 Task: Create a section Localization Testing Sprint and in the section, add a milestone HIPAA Compliance in the project BroaderVision
Action: Mouse moved to (201, 353)
Screenshot: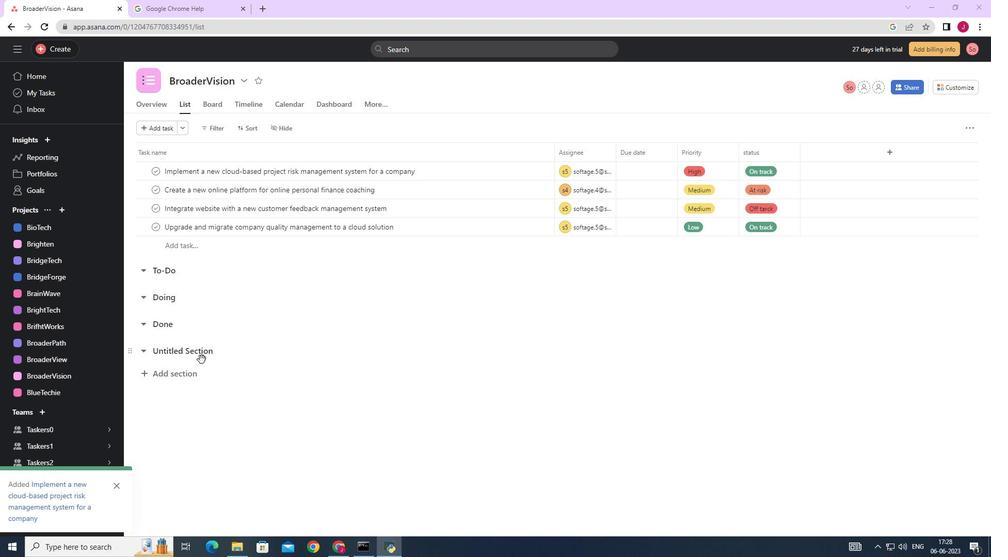 
Action: Mouse pressed left at (201, 353)
Screenshot: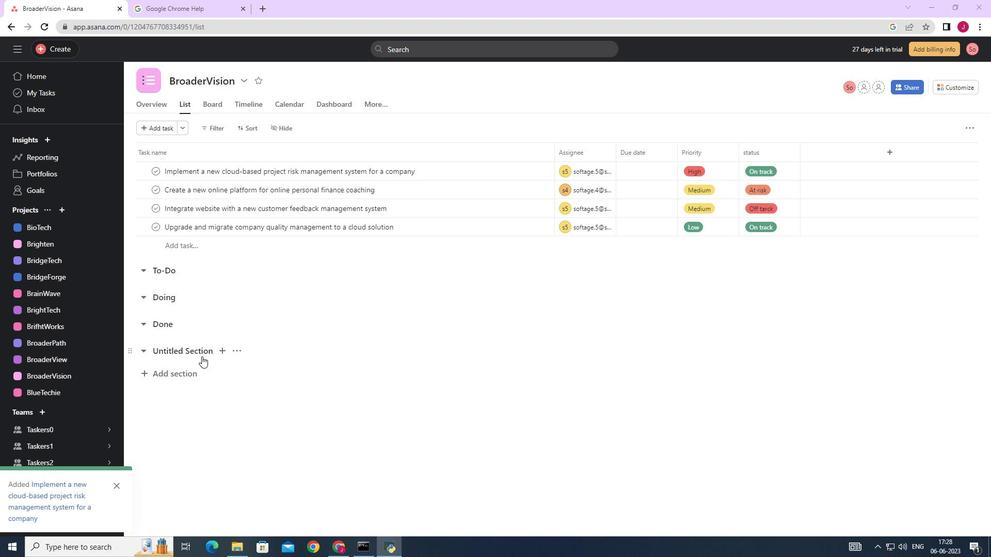 
Action: Mouse moved to (201, 353)
Screenshot: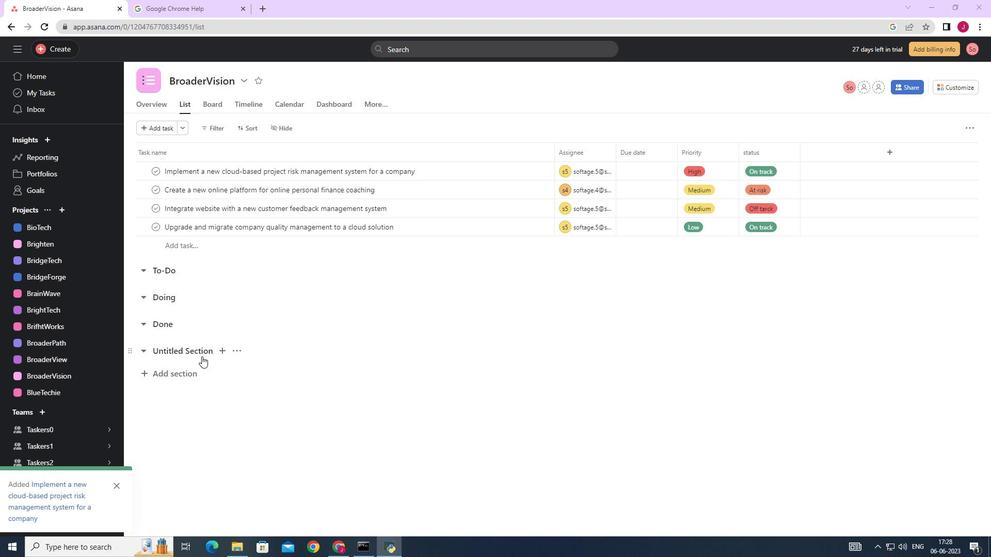 
Action: Key pressed <Key.backspace><Key.backspace><Key.backspace><Key.backspace><Key.backspace><Key.backspace><Key.backspace><Key.backspace><Key.backspace><Key.backspace><Key.backspace><Key.backspace><Key.backspace><Key.backspace><Key.backspace><Key.backspace><Key.backspace><Key.backspace><Key.backspace><Key.backspace><Key.caps_lock>L<Key.caps_lock>ocalization<Key.space><Key.caps_lock>T<Key.caps_lock>esting<Key.space><Key.caps_lock>S<Key.caps_lock>print<Key.enter><Key.caps_lock>H<Key.caps_lock>i<Key.backspace><Key.caps_lock>IPAA<Key.space><Key.caps_lock><Key.caps_lock>C<Key.caps_lock>ompliance
Screenshot: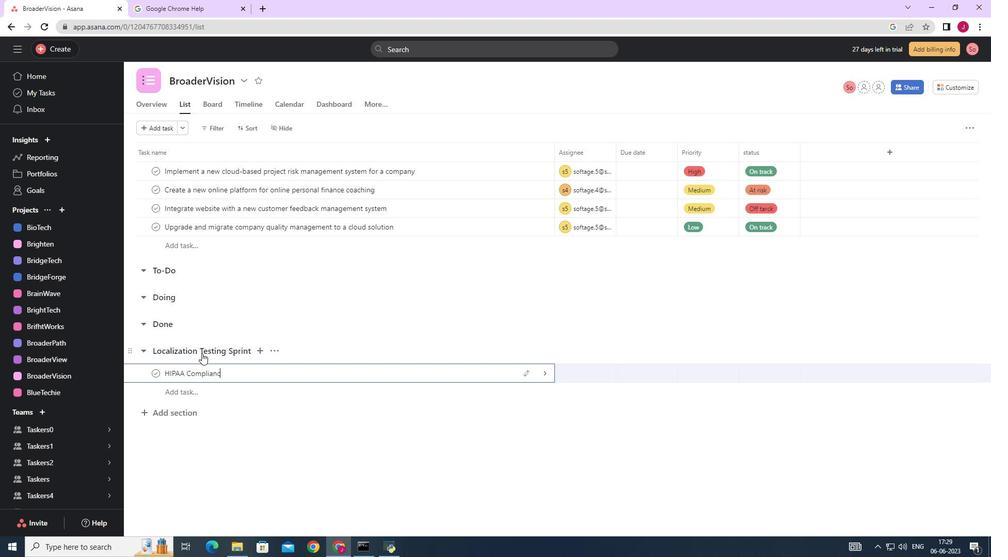 
Action: Mouse moved to (547, 372)
Screenshot: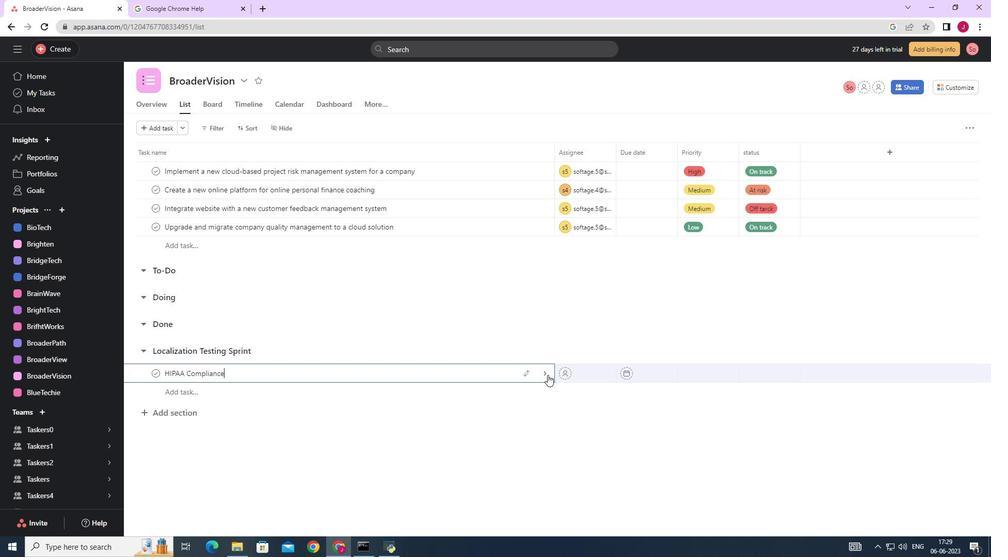 
Action: Mouse pressed left at (547, 372)
Screenshot: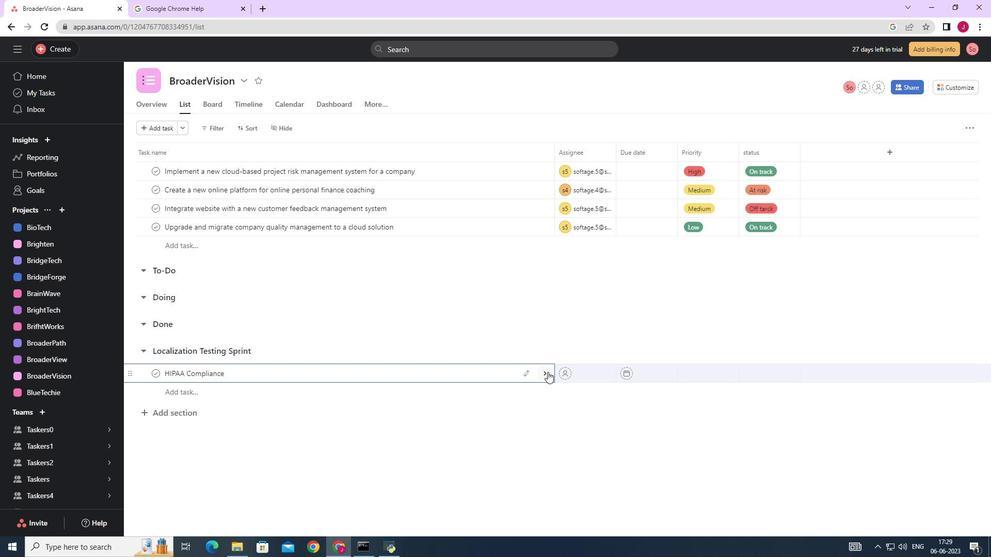 
Action: Mouse moved to (951, 130)
Screenshot: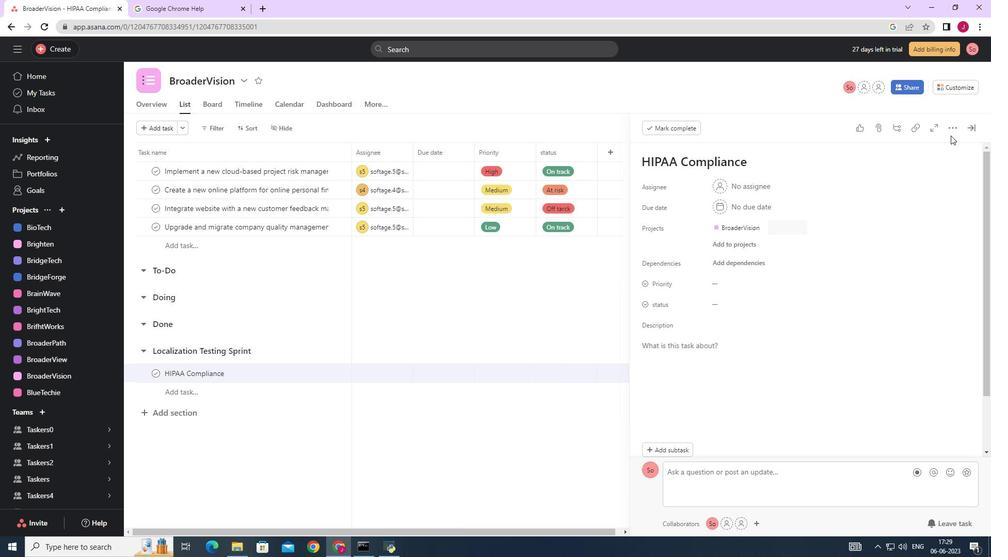 
Action: Mouse pressed left at (951, 130)
Screenshot: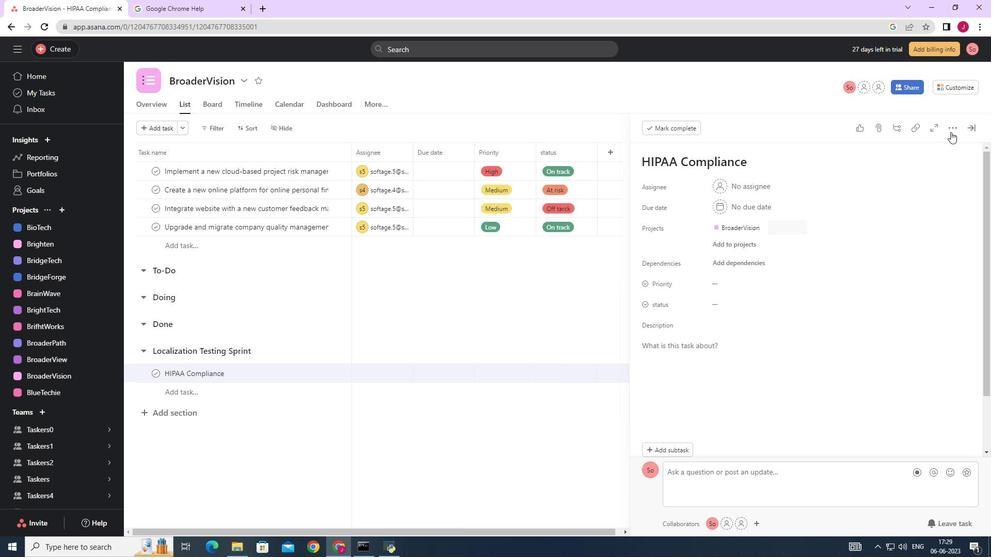 
Action: Mouse moved to (861, 167)
Screenshot: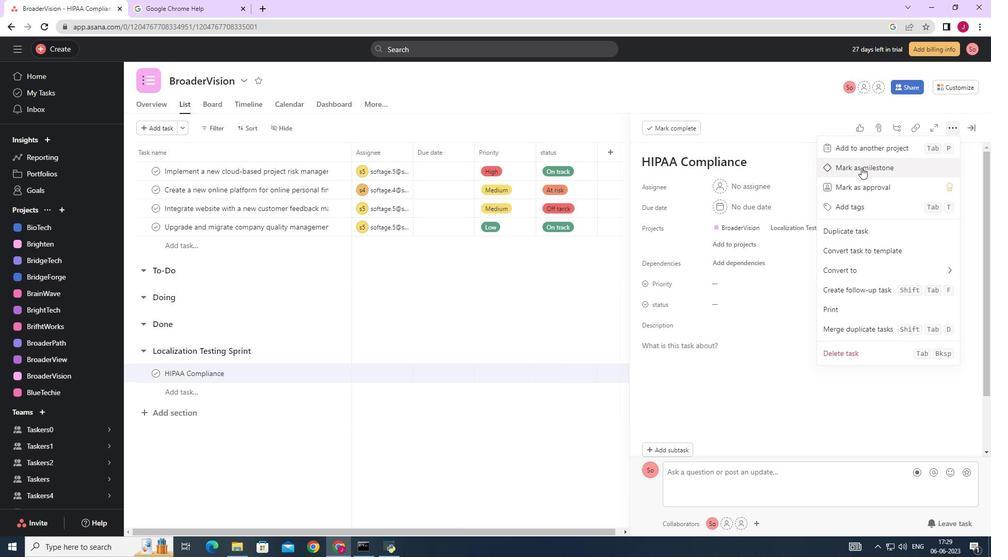 
Action: Mouse pressed left at (861, 167)
Screenshot: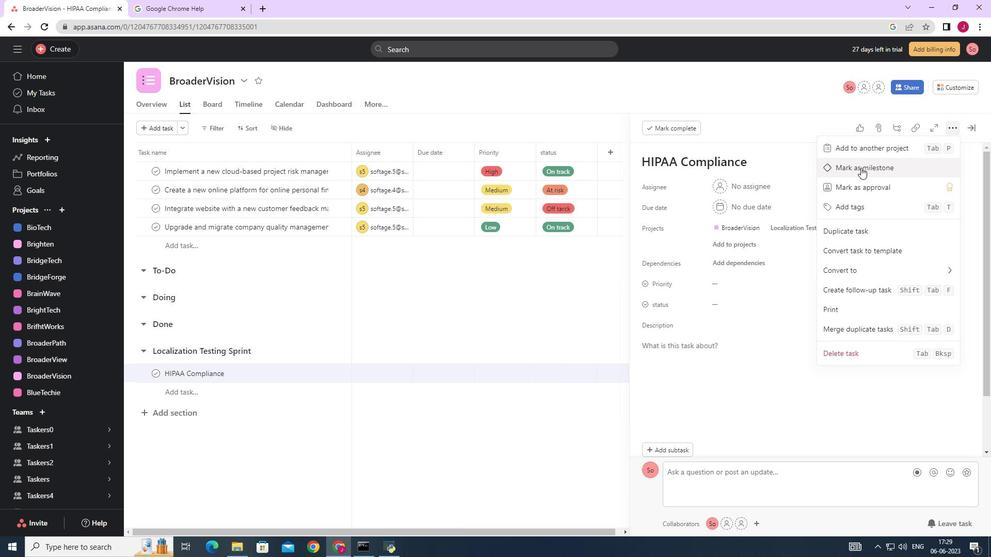 
Action: Mouse moved to (977, 128)
Screenshot: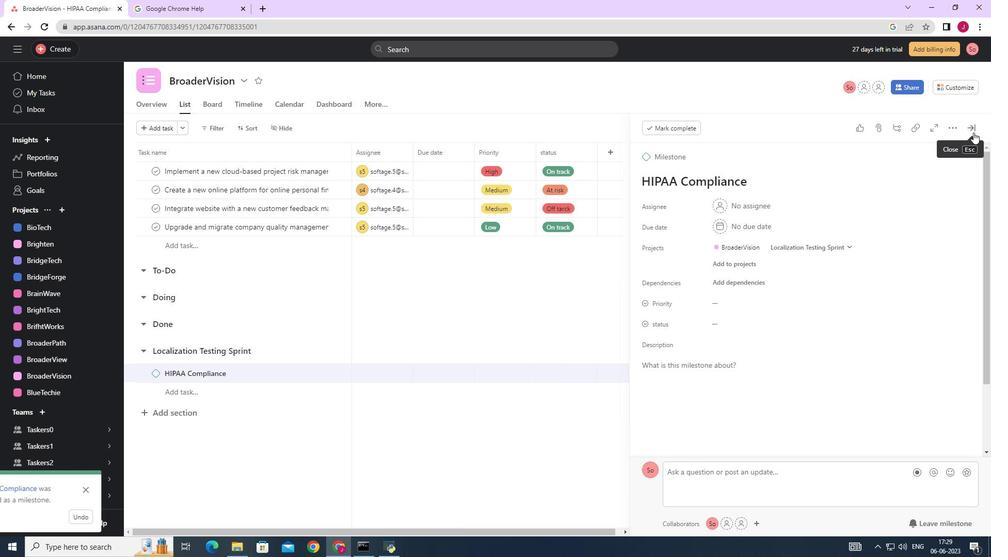 
Action: Mouse pressed left at (977, 128)
Screenshot: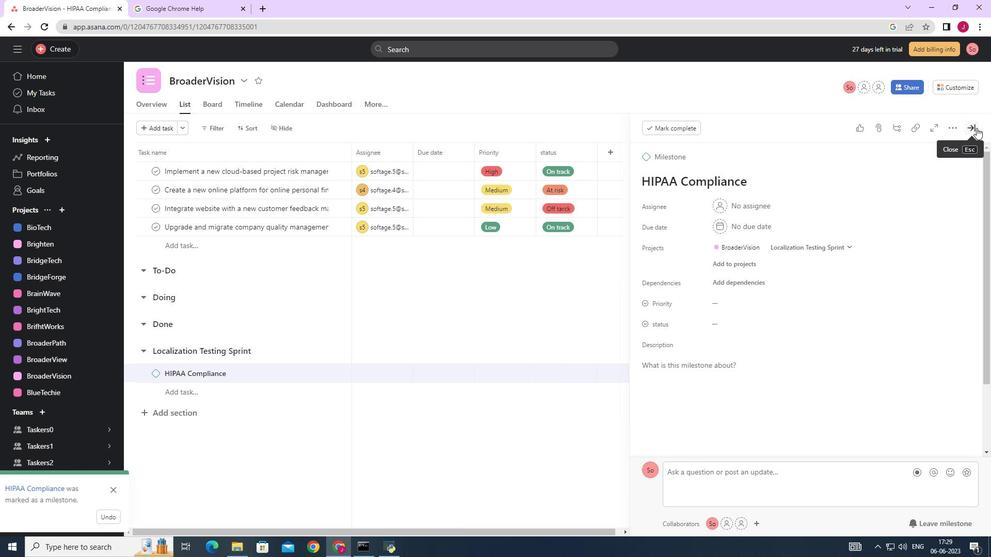 
Action: Mouse moved to (977, 127)
Screenshot: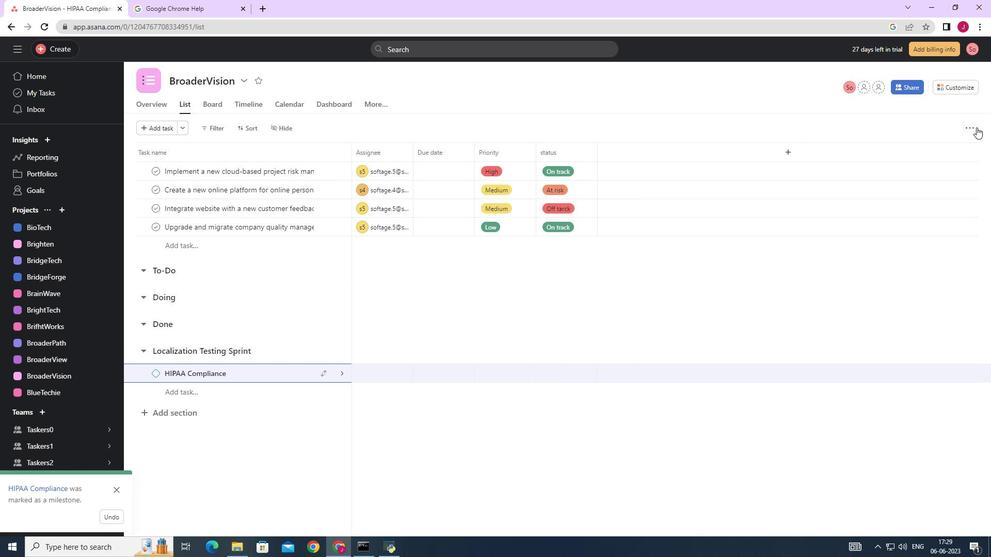 
